 Task: Open Card Card0000000367 in Board Board0000000092 in Workspace WS0000000031 in Trello. Add Member Carxxstreet791@gmail.com to Card Card0000000367 in Board Board0000000092 in Workspace WS0000000031 in Trello. Add Orange Label titled Label0000000367 to Card Card0000000367 in Board Board0000000092 in Workspace WS0000000031 in Trello. Add Checklist CL0000000367 to Card Card0000000367 in Board Board0000000092 in Workspace WS0000000031 in Trello. Add Dates with Start Date as Oct 01 2023 and Due Date as Oct 31 2023 to Card Card0000000367 in Board Board0000000092 in Workspace WS0000000031 in Trello
Action: Mouse moved to (308, 424)
Screenshot: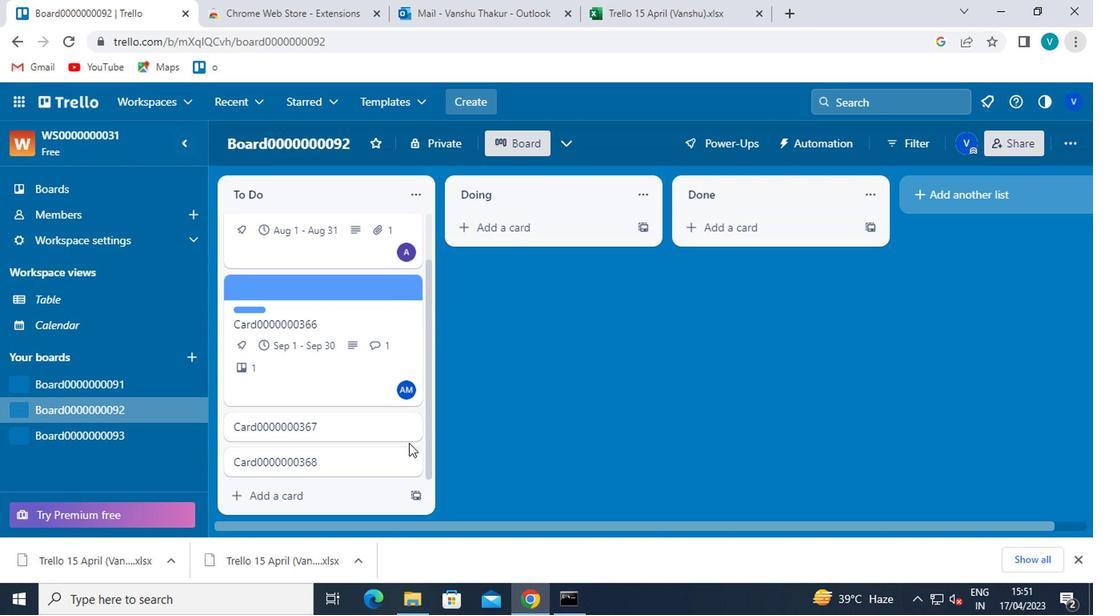 
Action: Mouse pressed left at (308, 424)
Screenshot: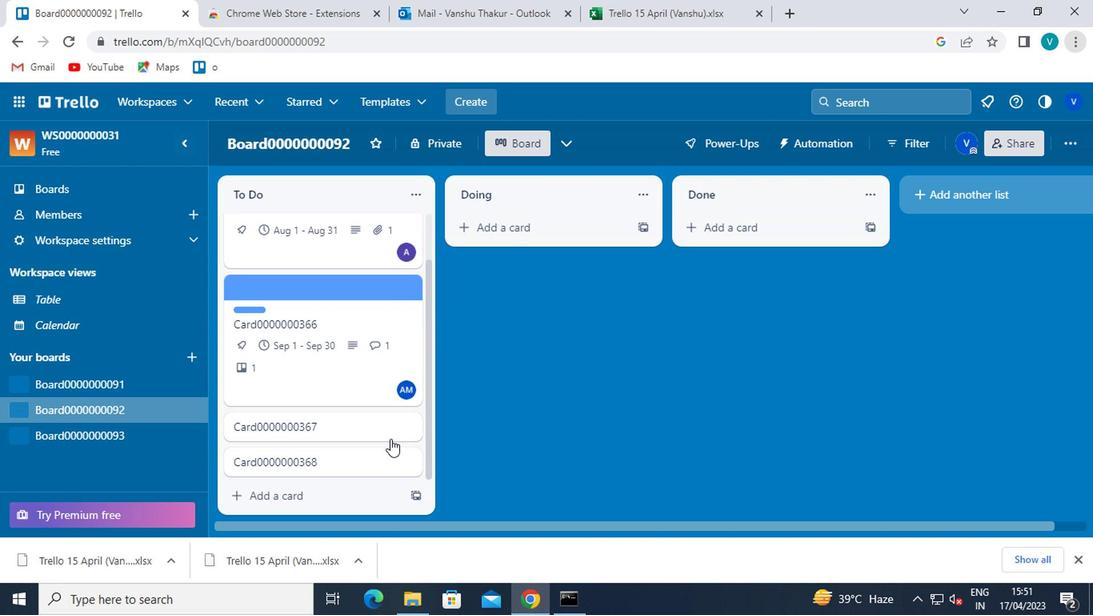 
Action: Mouse moved to (734, 224)
Screenshot: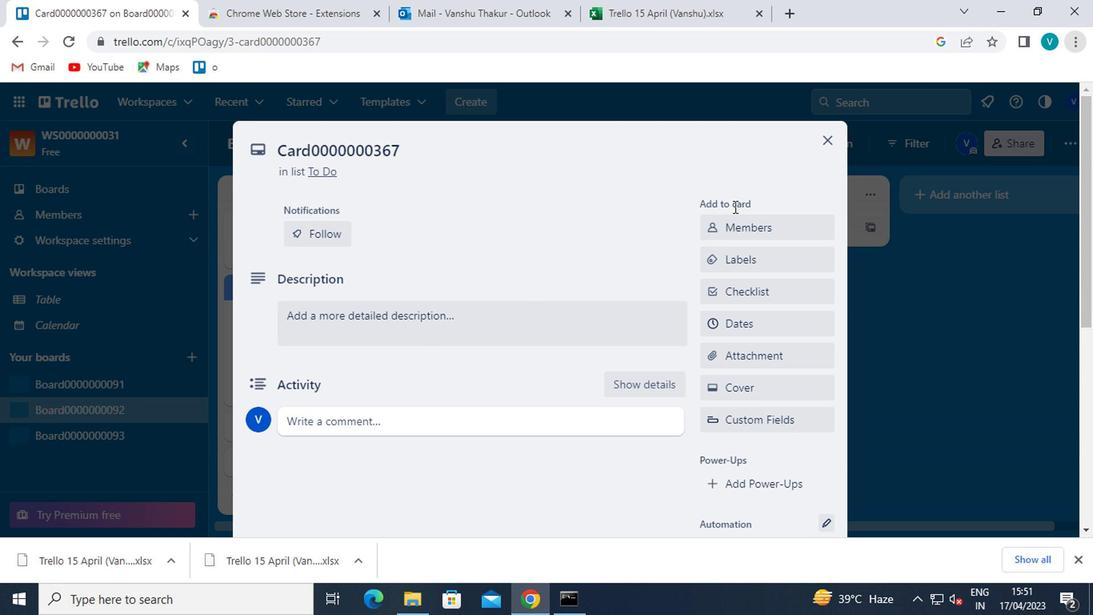 
Action: Mouse pressed left at (734, 224)
Screenshot: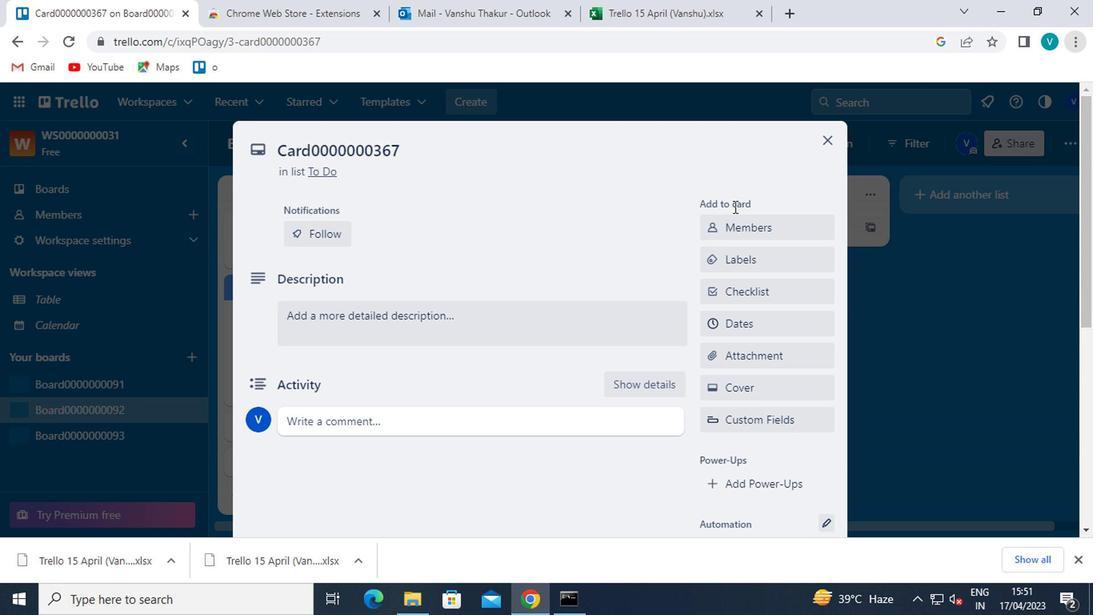 
Action: Mouse moved to (743, 301)
Screenshot: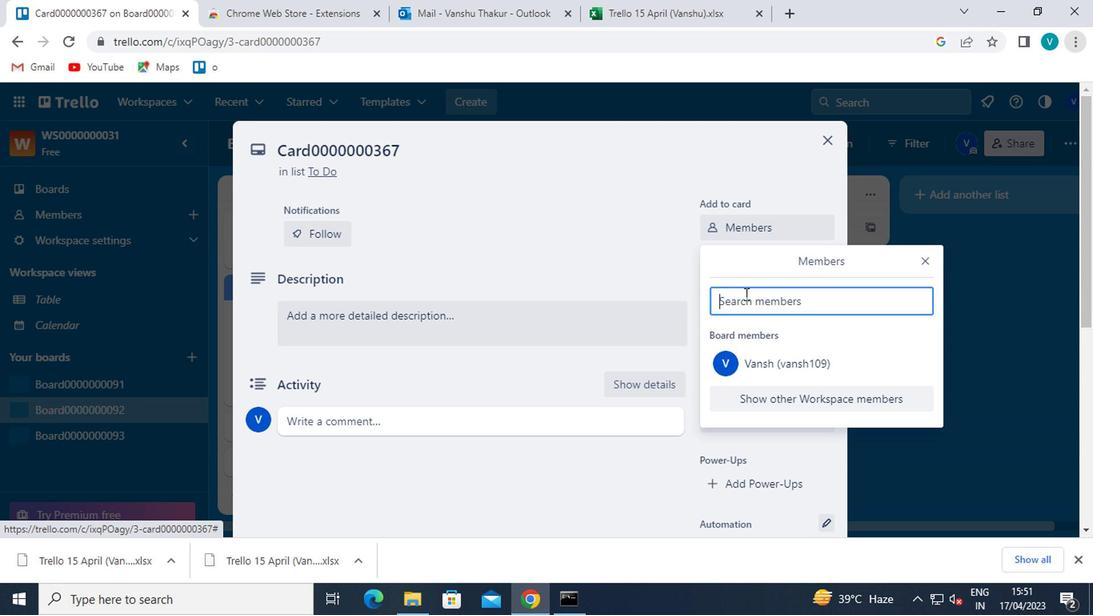 
Action: Mouse pressed left at (743, 301)
Screenshot: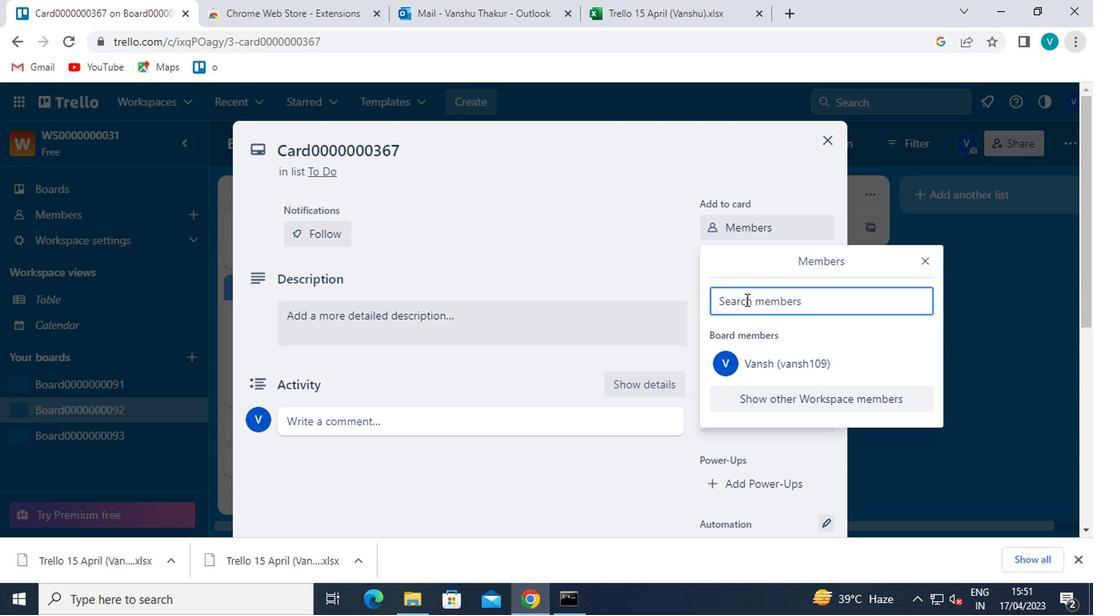 
Action: Key pressed <Key.shift><Key.shift><Key.shift>CARXXSTREET791<Key.shift>@GMAIL.COM
Screenshot: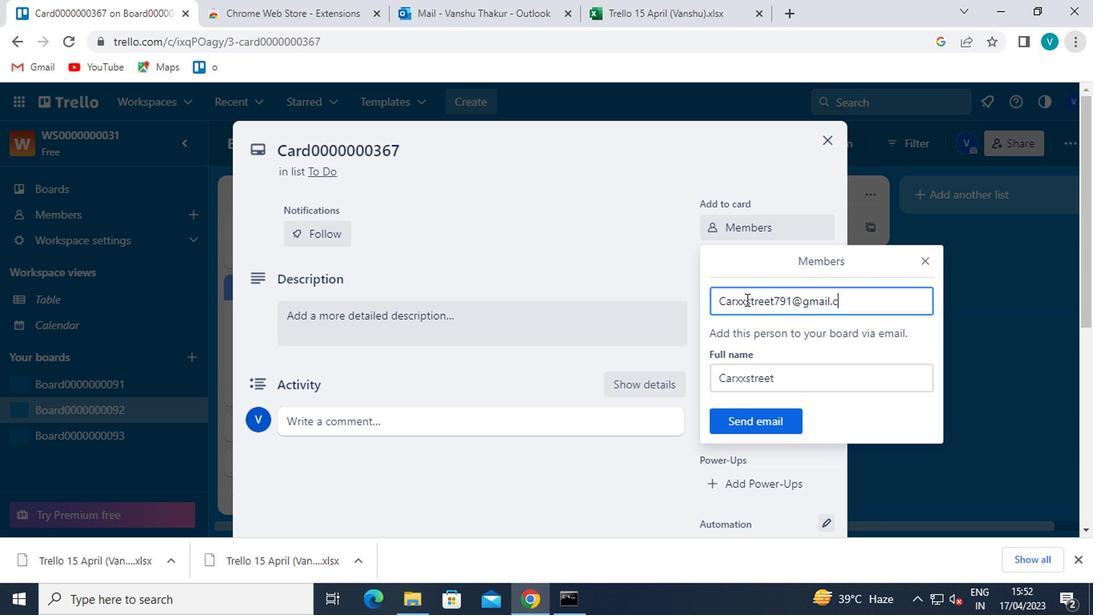 
Action: Mouse moved to (751, 420)
Screenshot: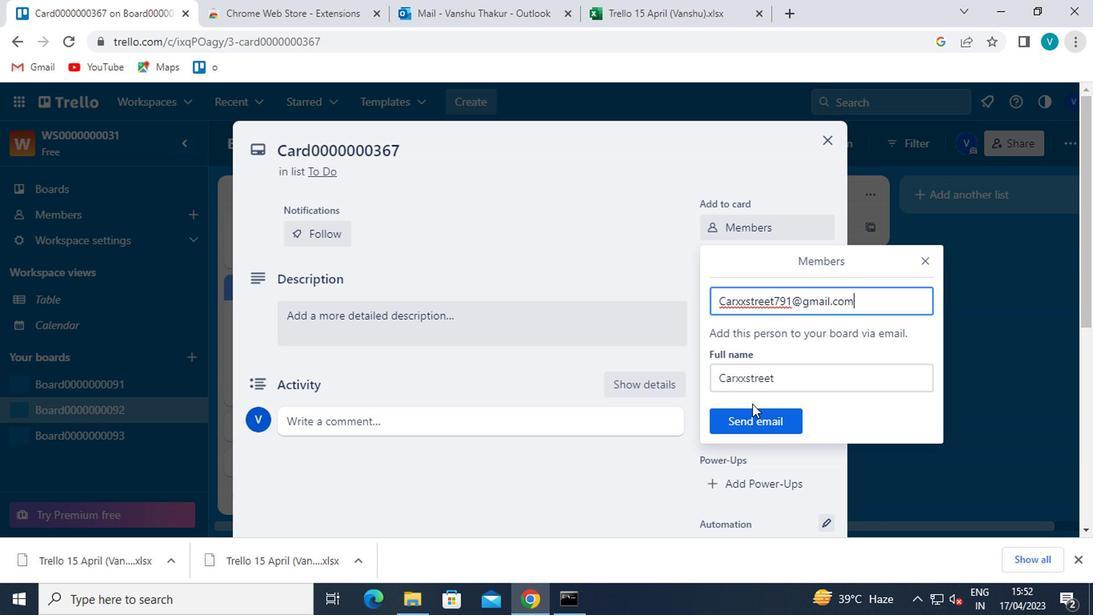 
Action: Mouse pressed left at (751, 420)
Screenshot: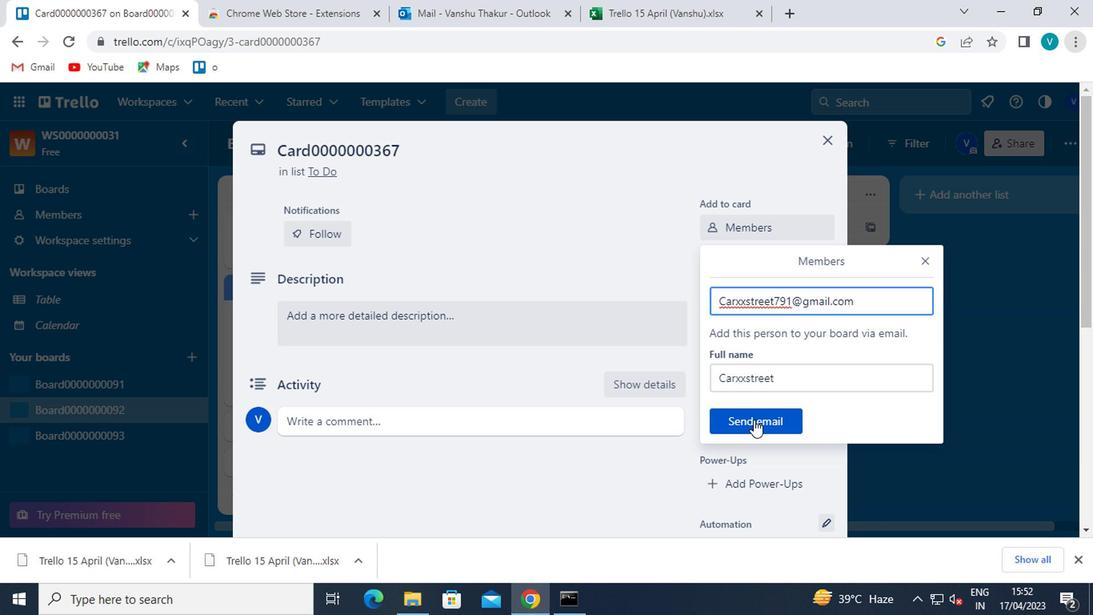 
Action: Mouse moved to (798, 256)
Screenshot: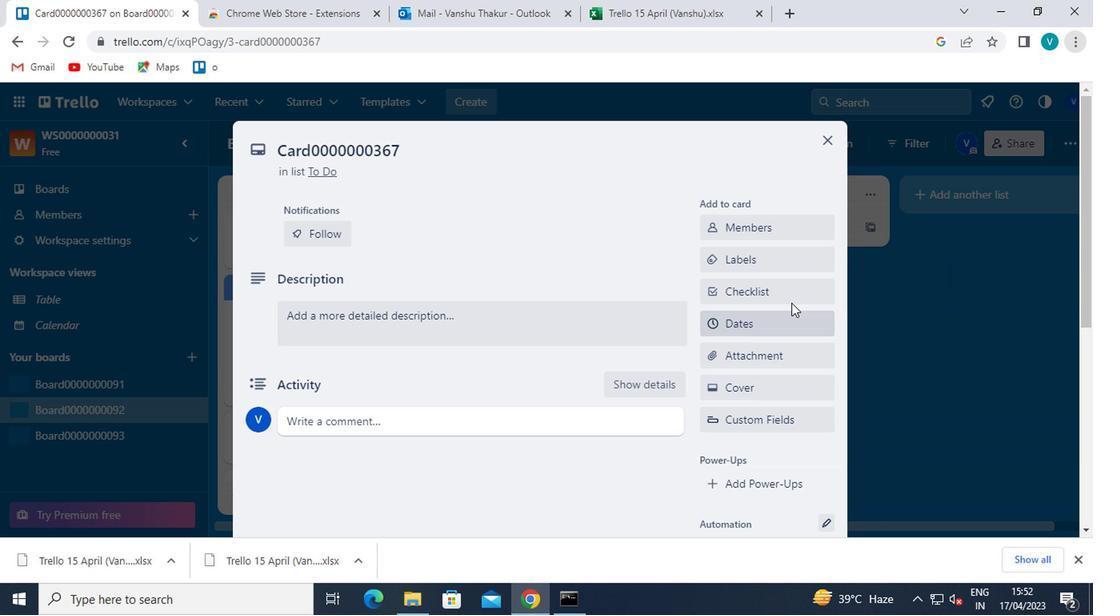 
Action: Mouse pressed left at (798, 256)
Screenshot: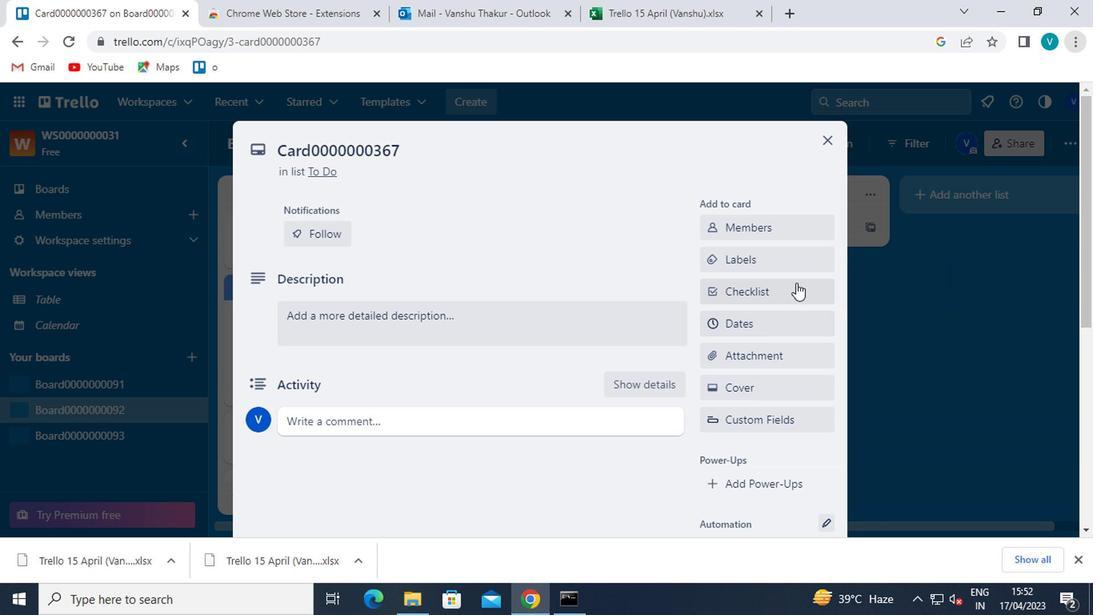 
Action: Mouse moved to (799, 482)
Screenshot: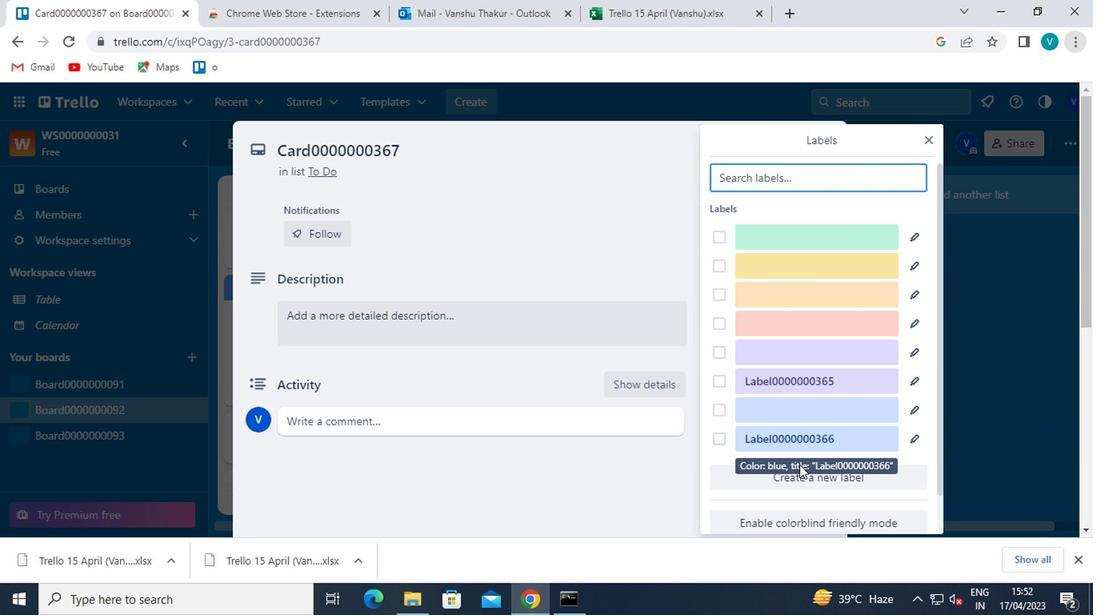 
Action: Mouse pressed left at (799, 482)
Screenshot: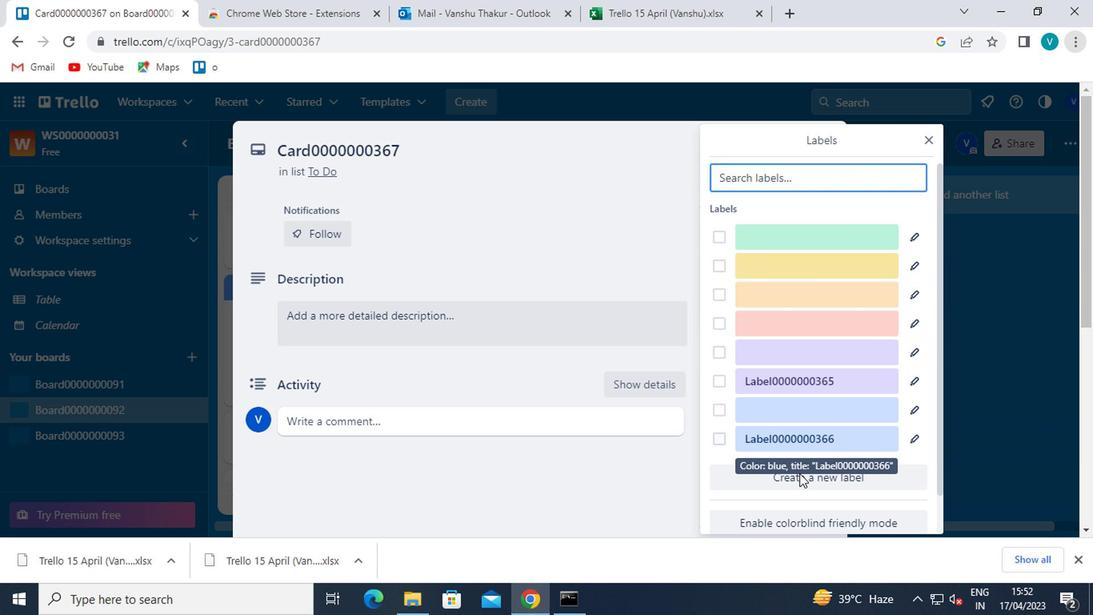 
Action: Mouse moved to (800, 369)
Screenshot: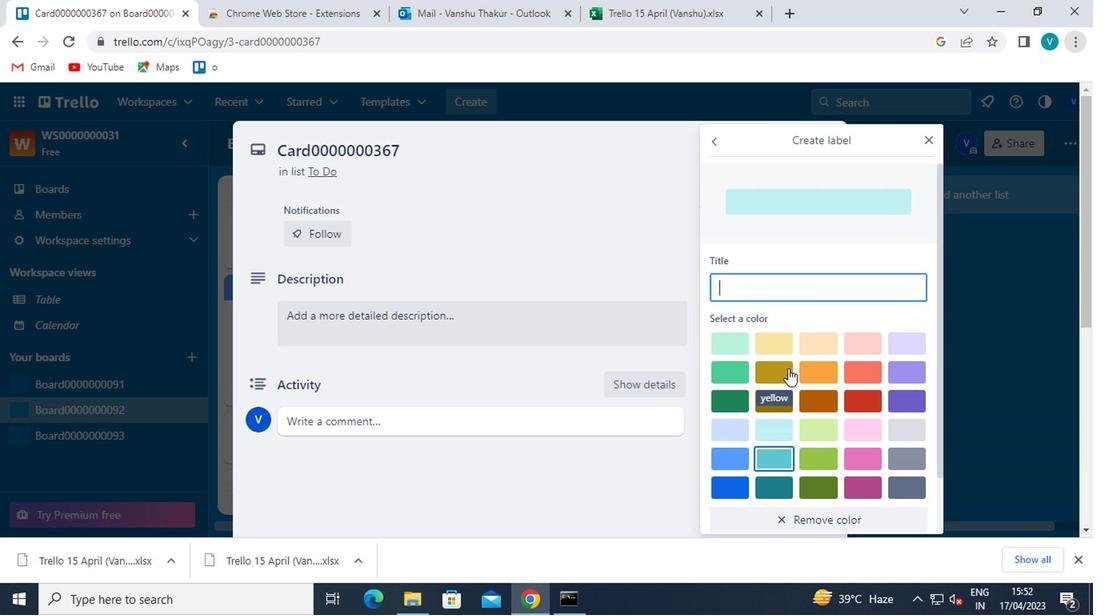 
Action: Mouse pressed left at (800, 369)
Screenshot: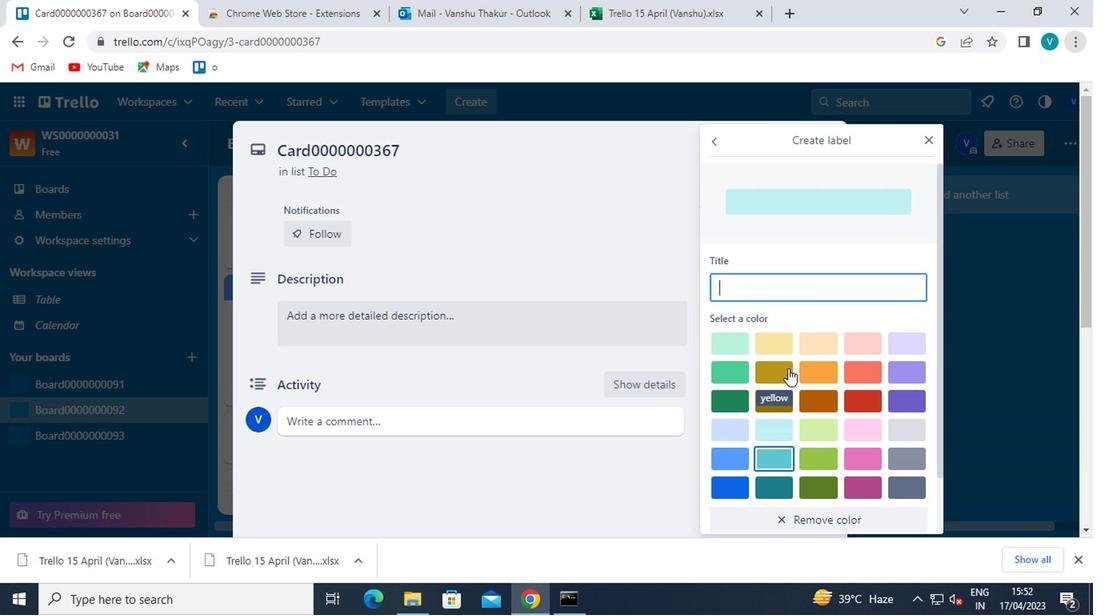 
Action: Mouse moved to (811, 312)
Screenshot: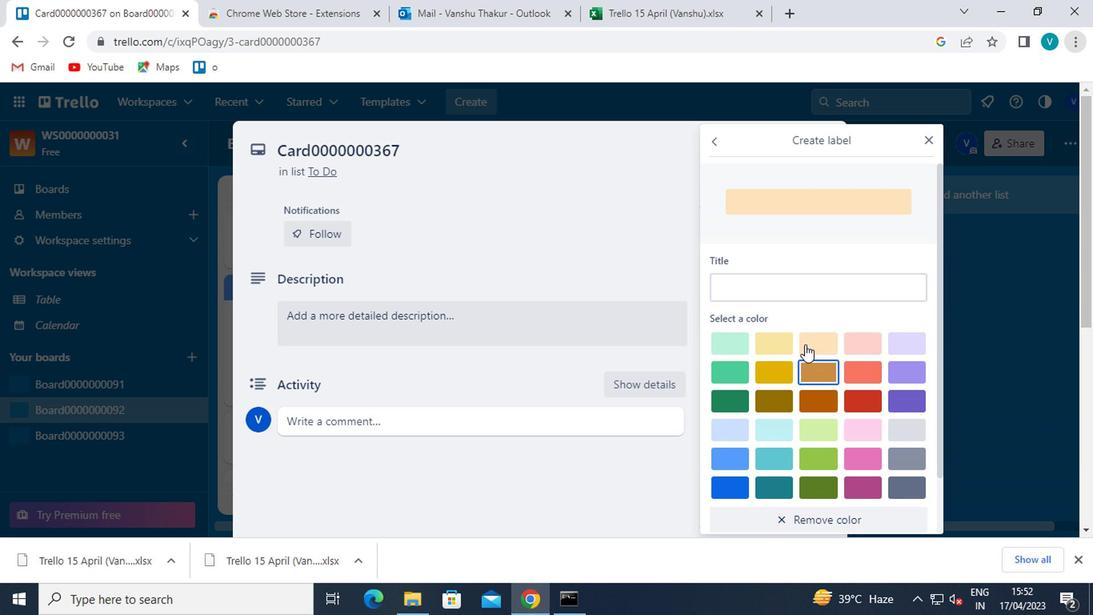 
Action: Mouse pressed left at (811, 312)
Screenshot: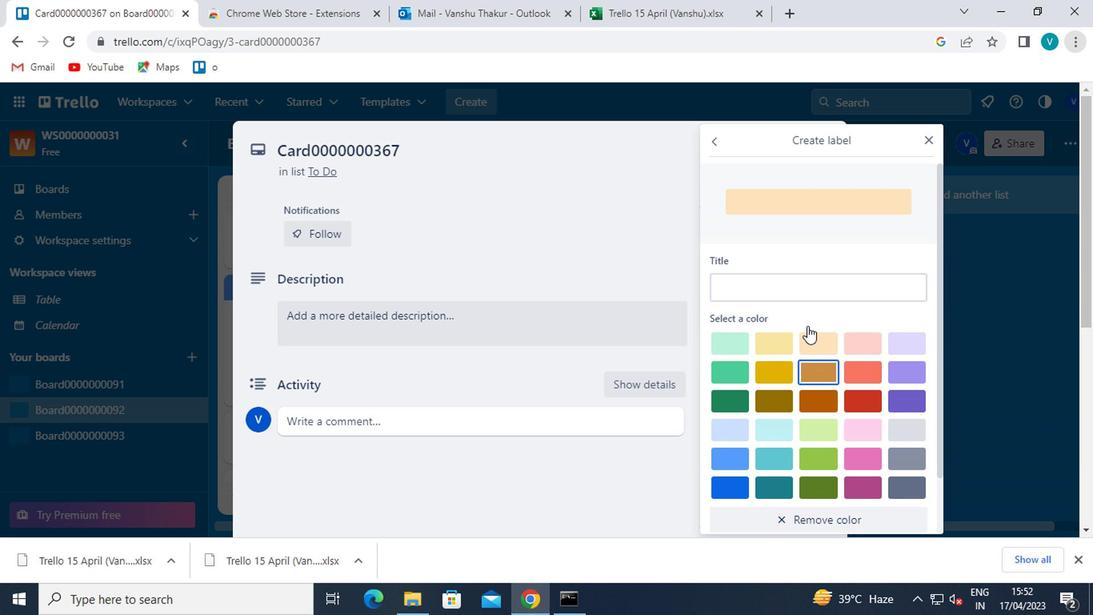 
Action: Mouse moved to (817, 298)
Screenshot: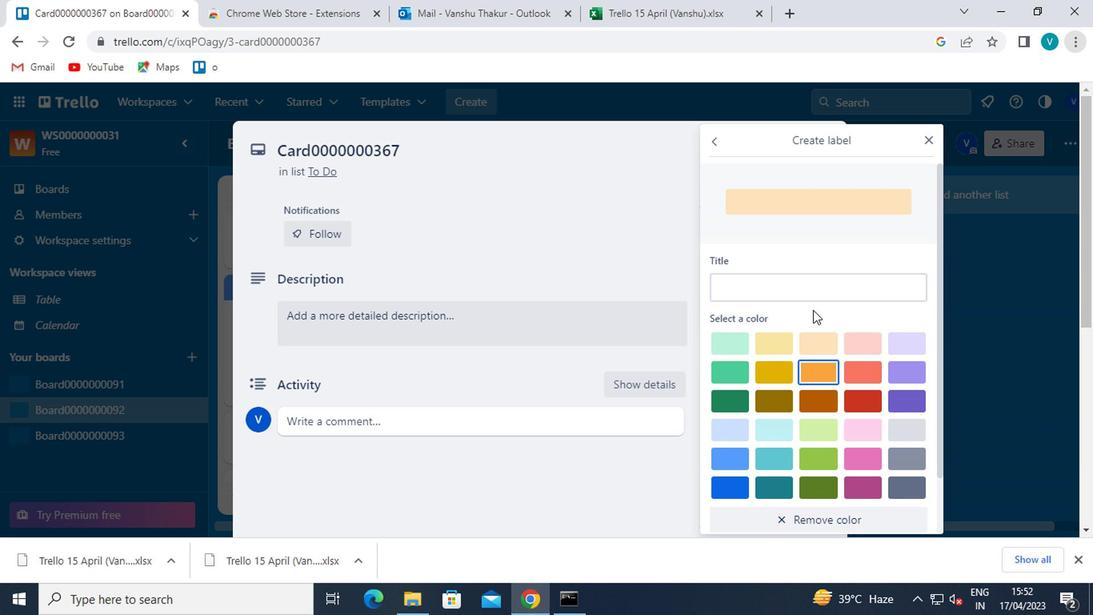 
Action: Mouse pressed left at (817, 298)
Screenshot: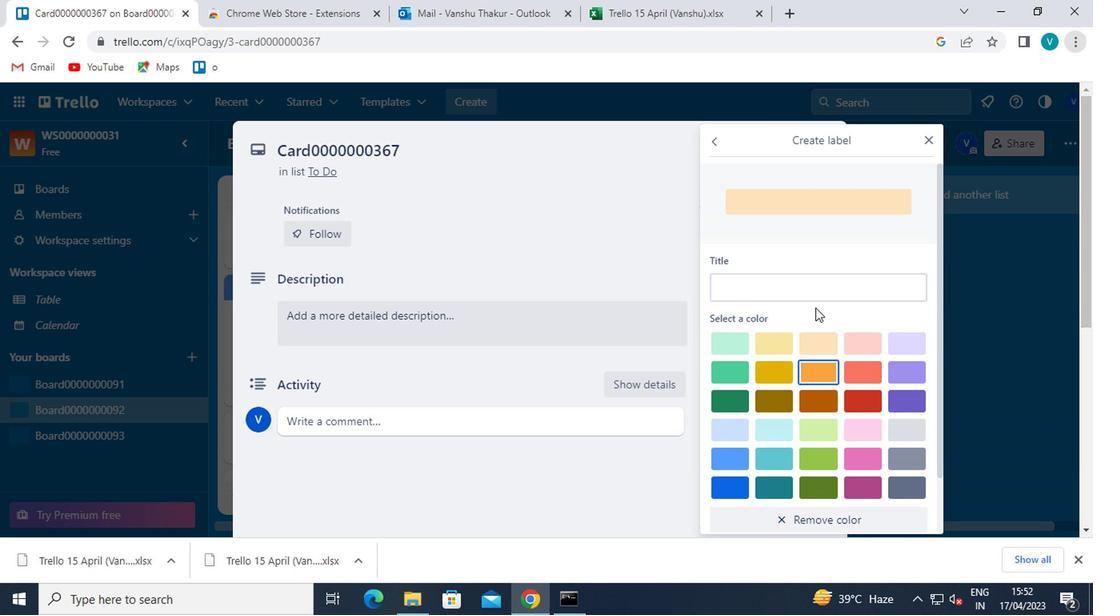 
Action: Mouse moved to (817, 293)
Screenshot: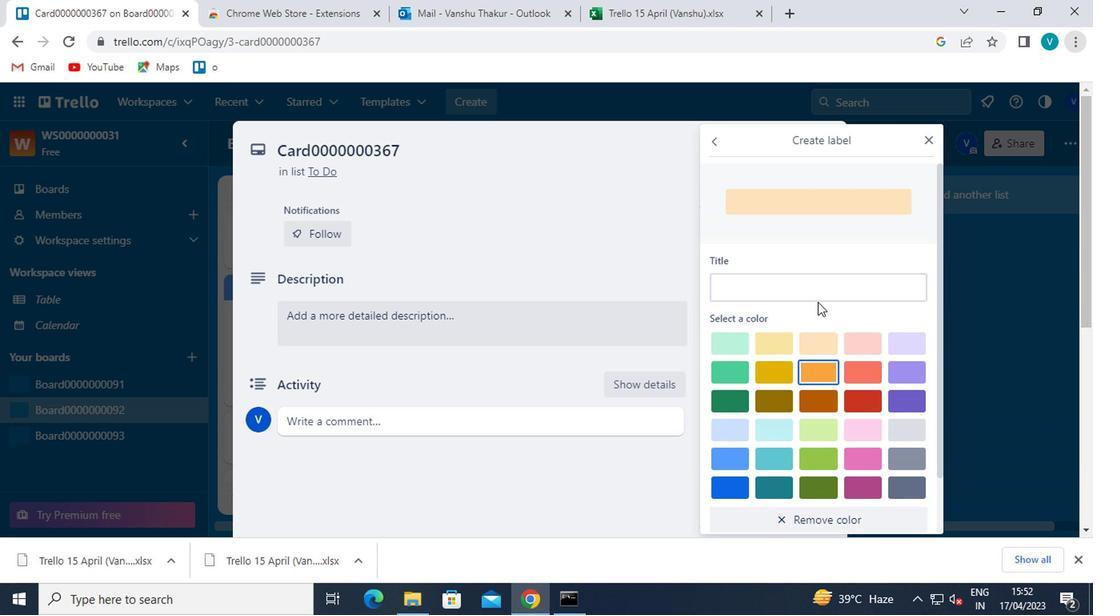 
Action: Key pressed <Key.shift>LABEL0000000367
Screenshot: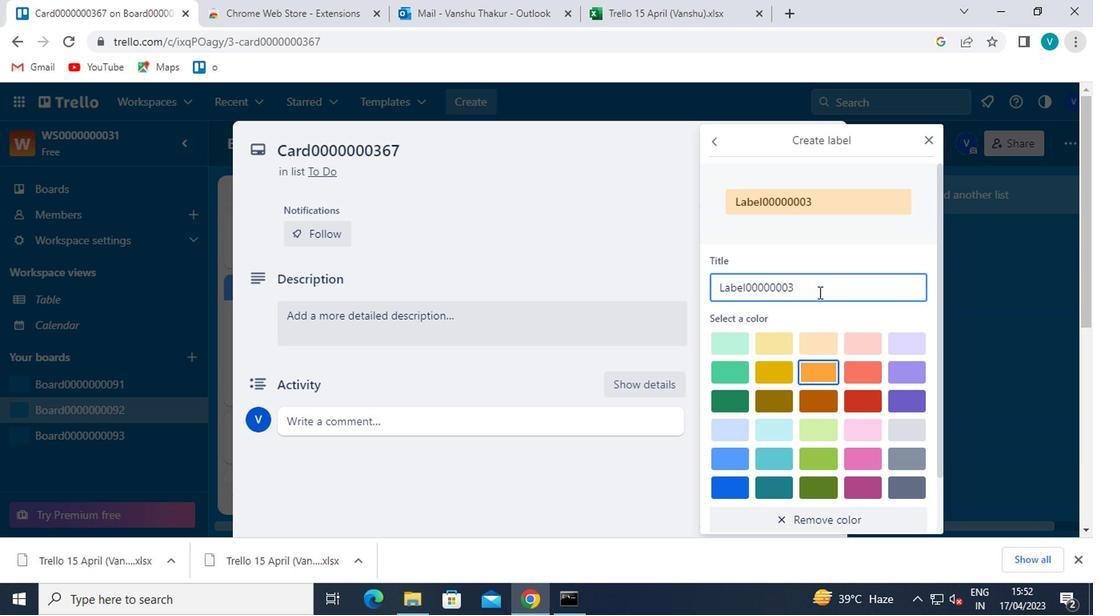 
Action: Mouse scrolled (817, 293) with delta (0, 0)
Screenshot: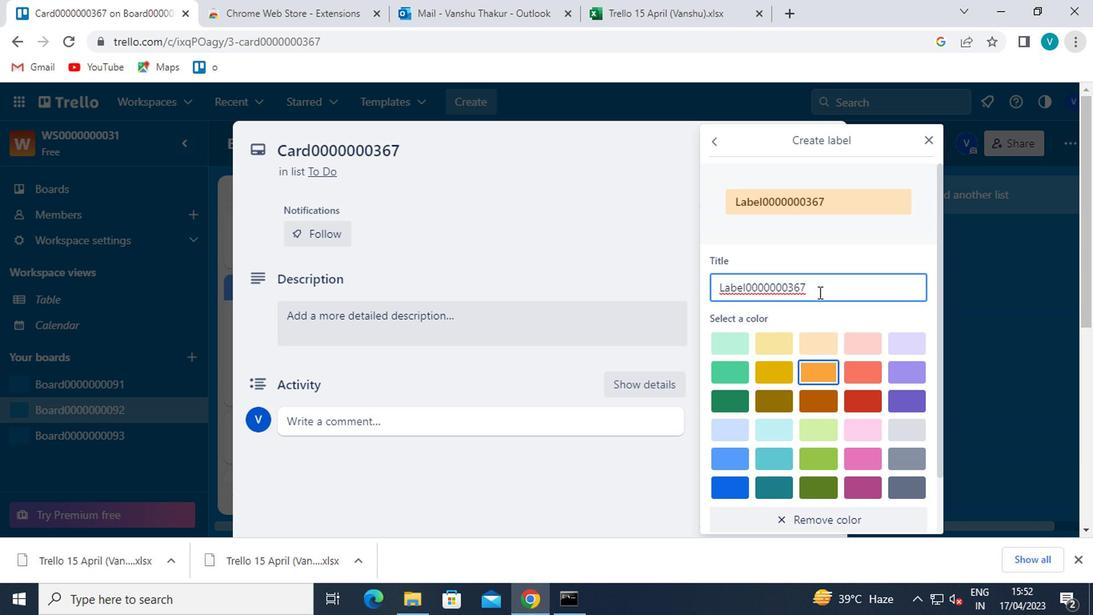
Action: Mouse scrolled (817, 293) with delta (0, 0)
Screenshot: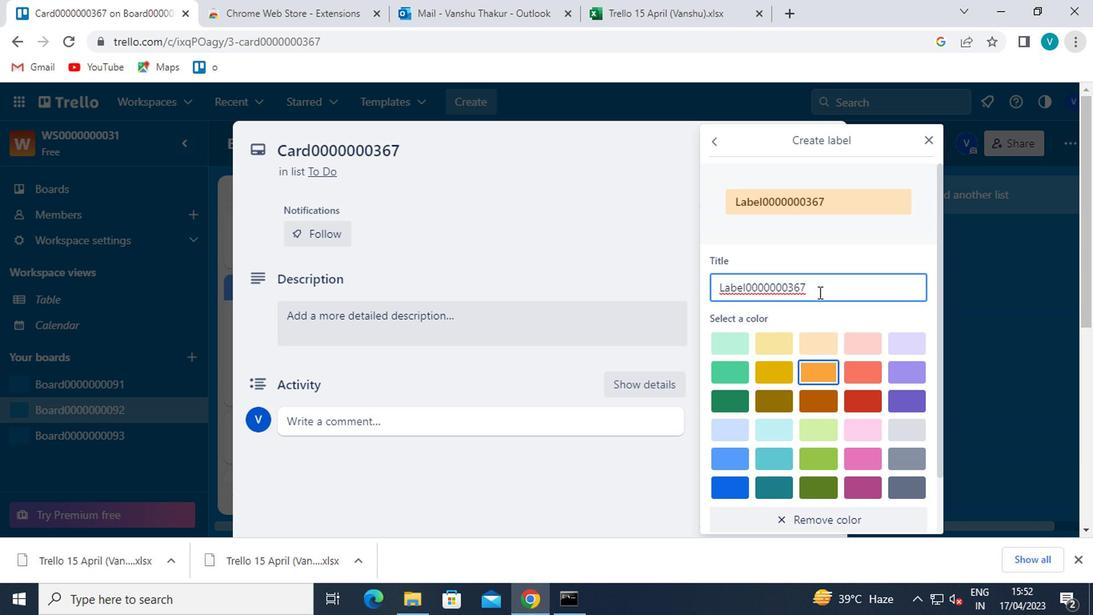 
Action: Mouse moved to (735, 512)
Screenshot: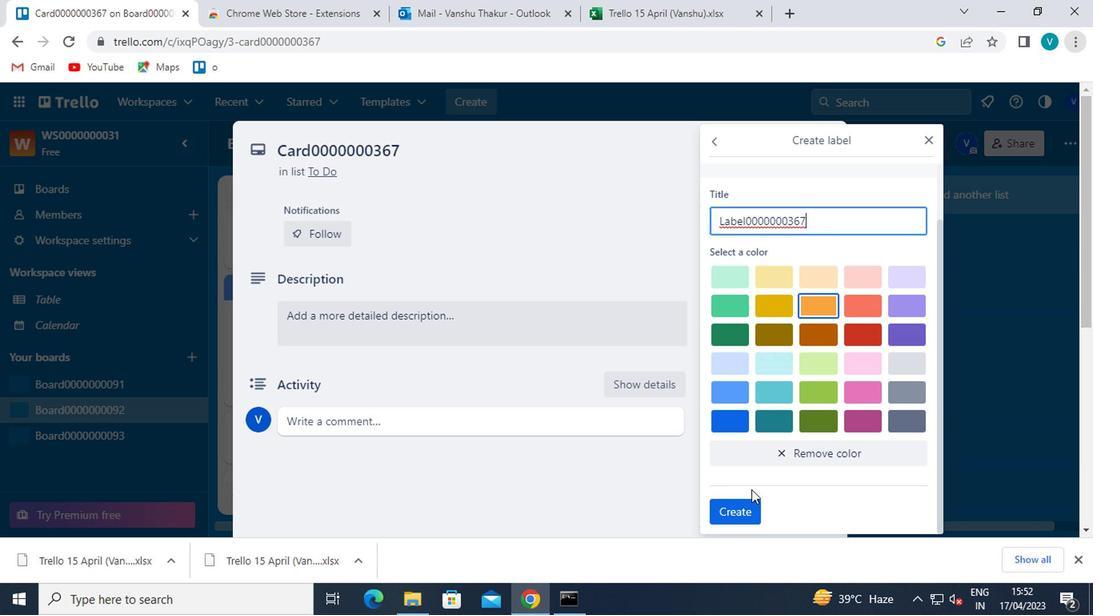 
Action: Mouse pressed left at (735, 512)
Screenshot: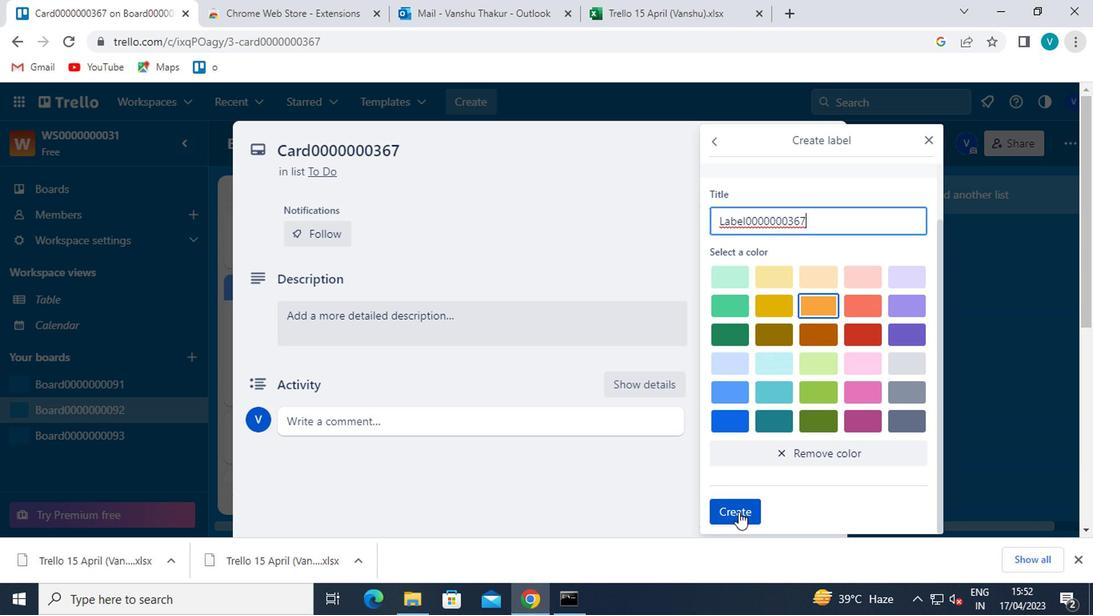 
Action: Mouse moved to (930, 147)
Screenshot: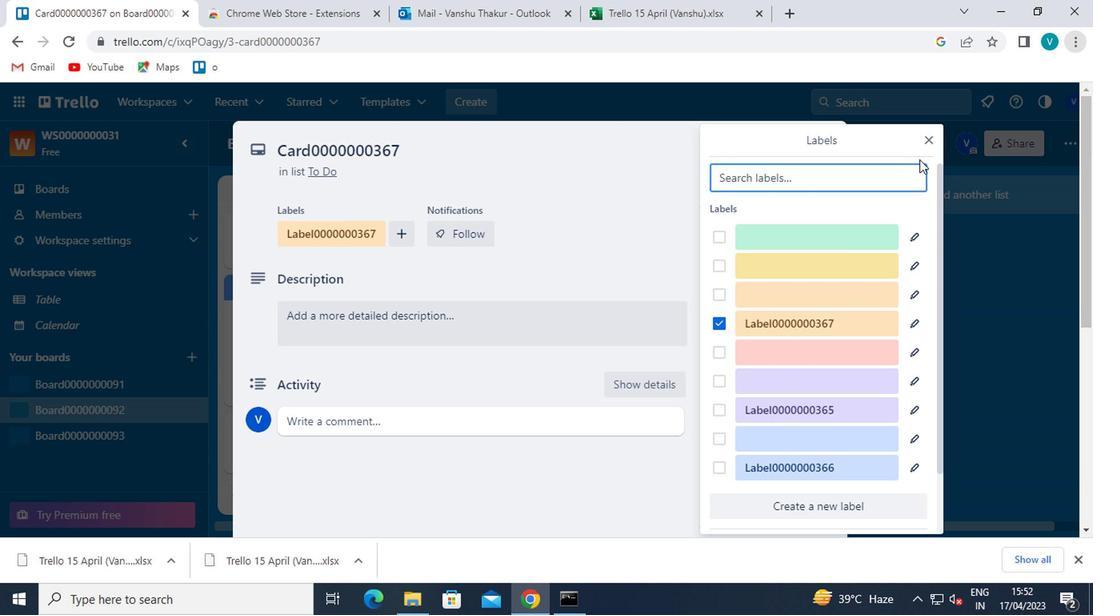 
Action: Mouse pressed left at (930, 147)
Screenshot: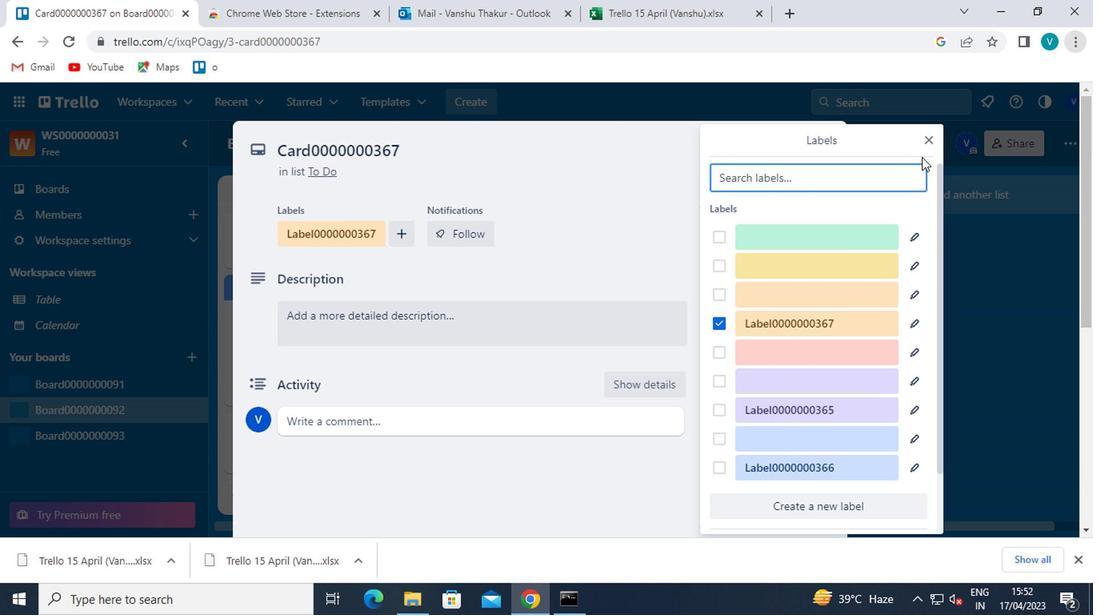 
Action: Mouse moved to (775, 285)
Screenshot: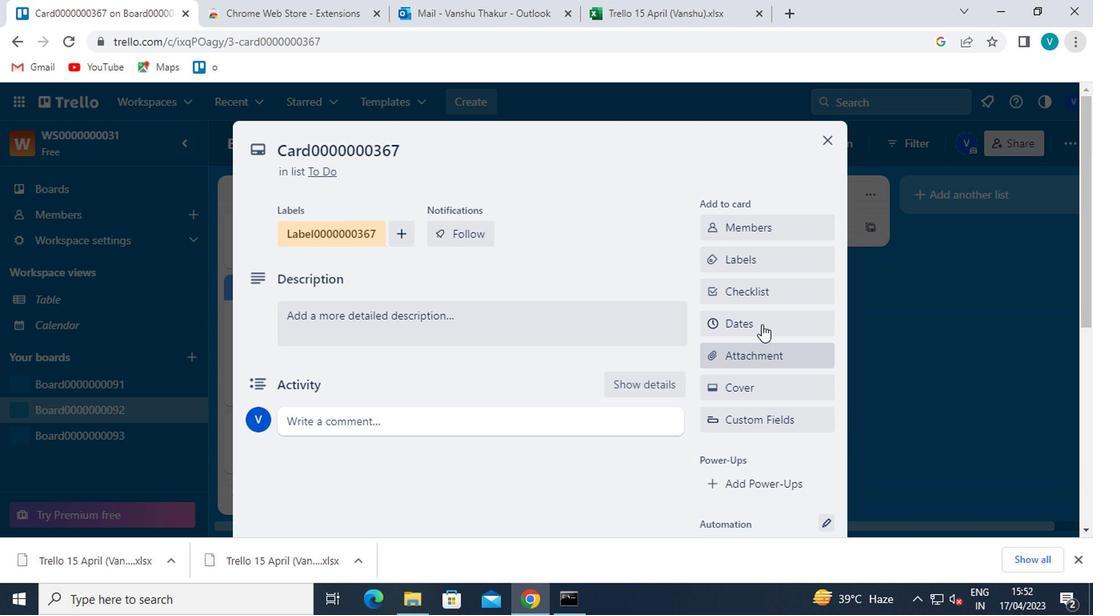 
Action: Mouse pressed left at (775, 285)
Screenshot: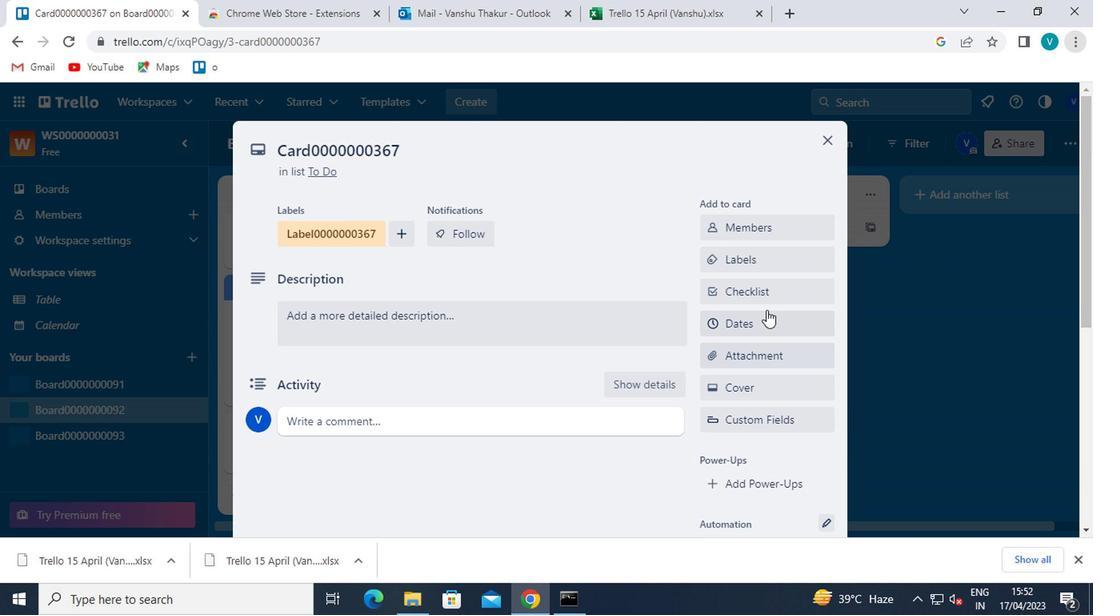 
Action: Key pressed <Key.shift>CL0000000367
Screenshot: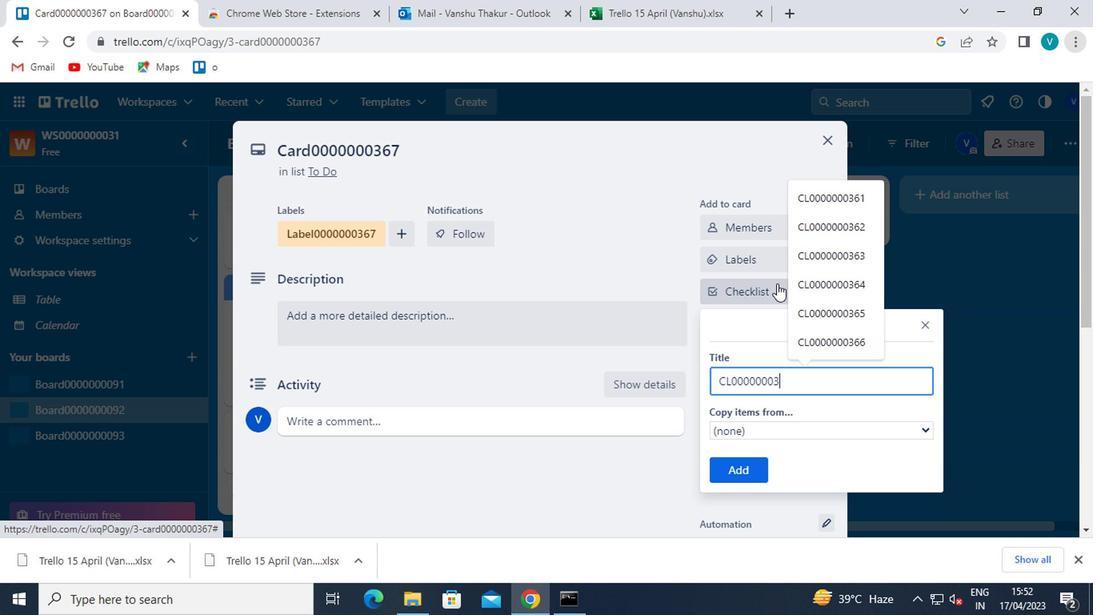 
Action: Mouse moved to (739, 464)
Screenshot: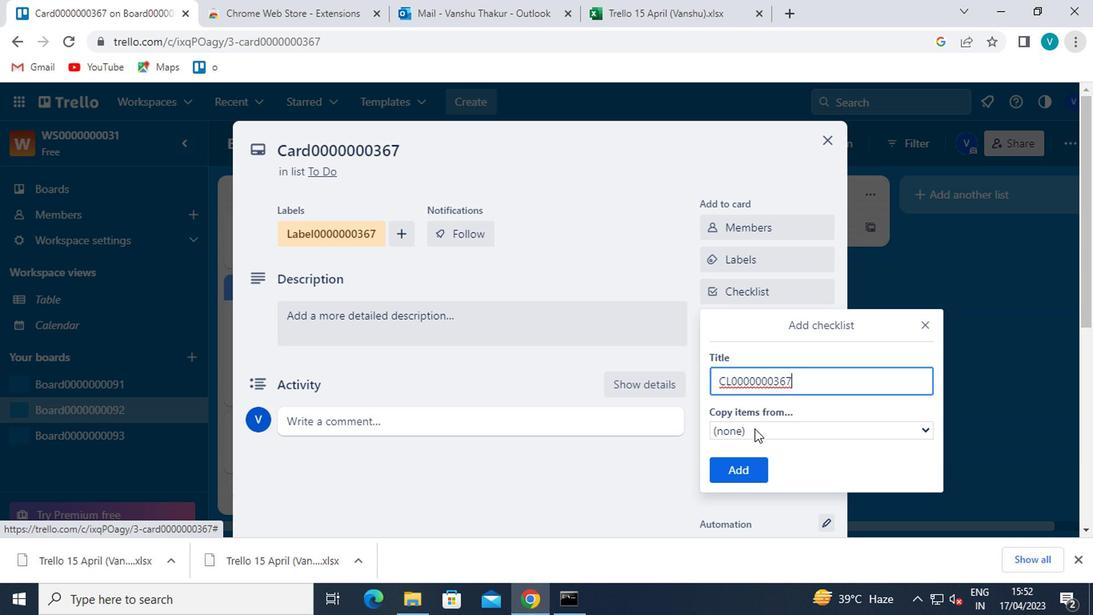 
Action: Mouse pressed left at (739, 464)
Screenshot: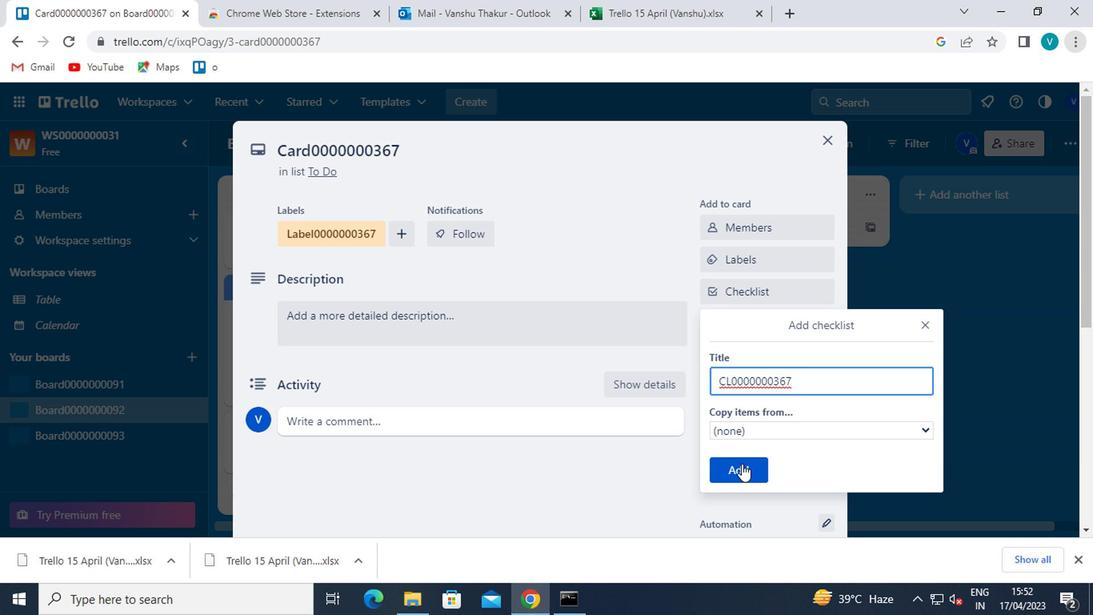 
Action: Mouse moved to (761, 323)
Screenshot: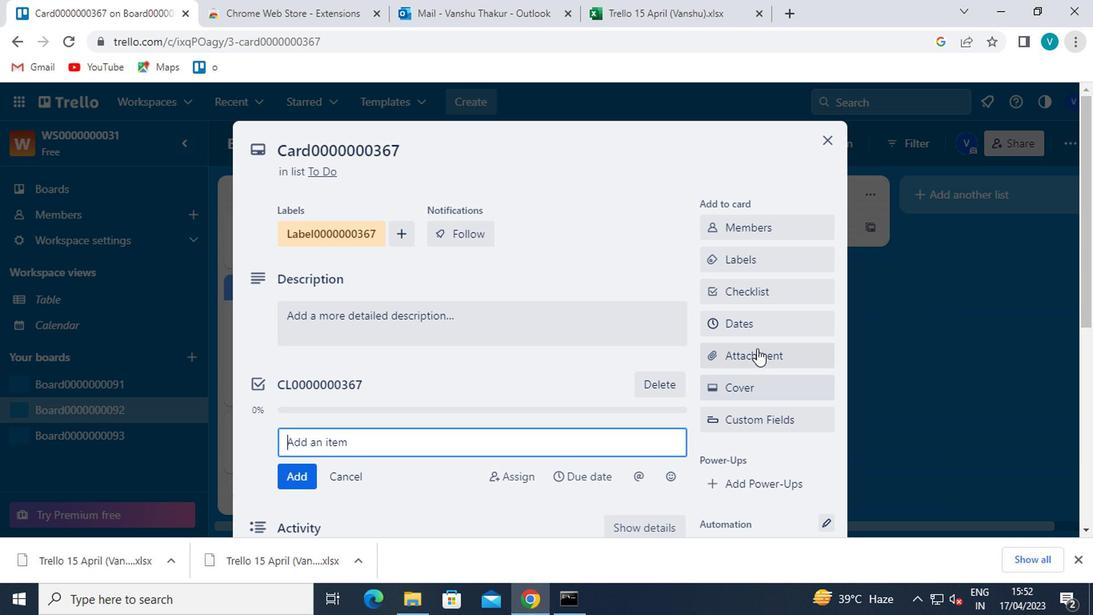 
Action: Mouse pressed left at (761, 323)
Screenshot: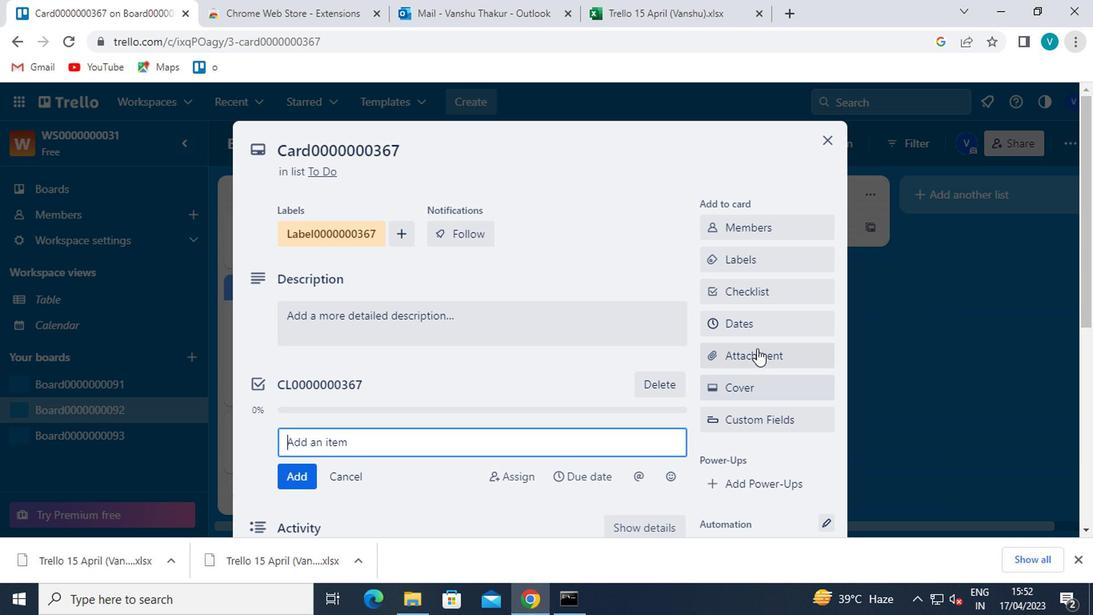 
Action: Mouse moved to (706, 433)
Screenshot: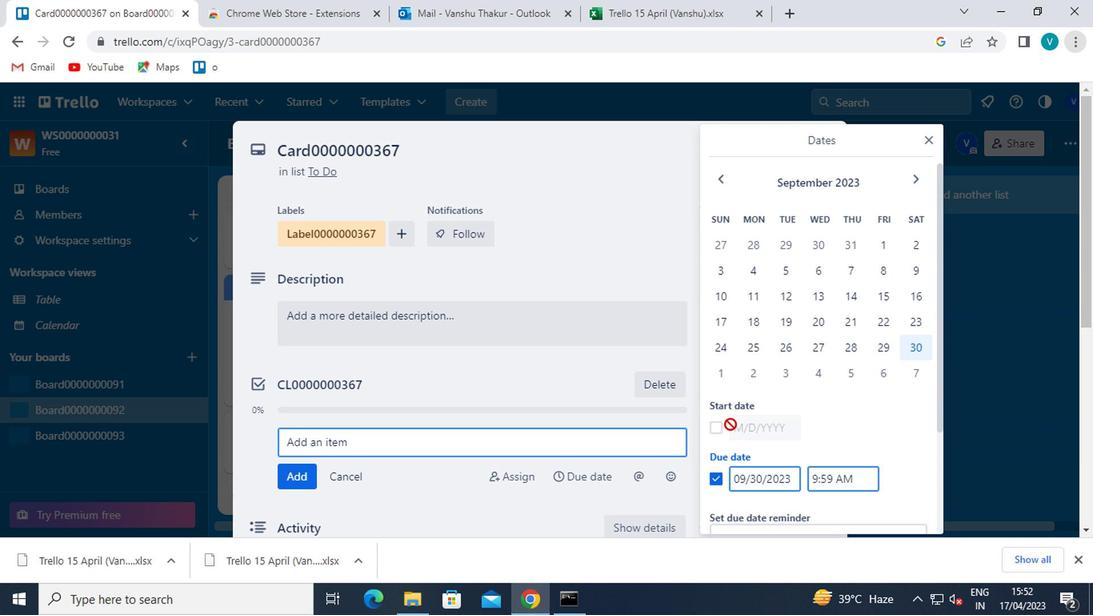 
Action: Mouse pressed left at (706, 433)
Screenshot: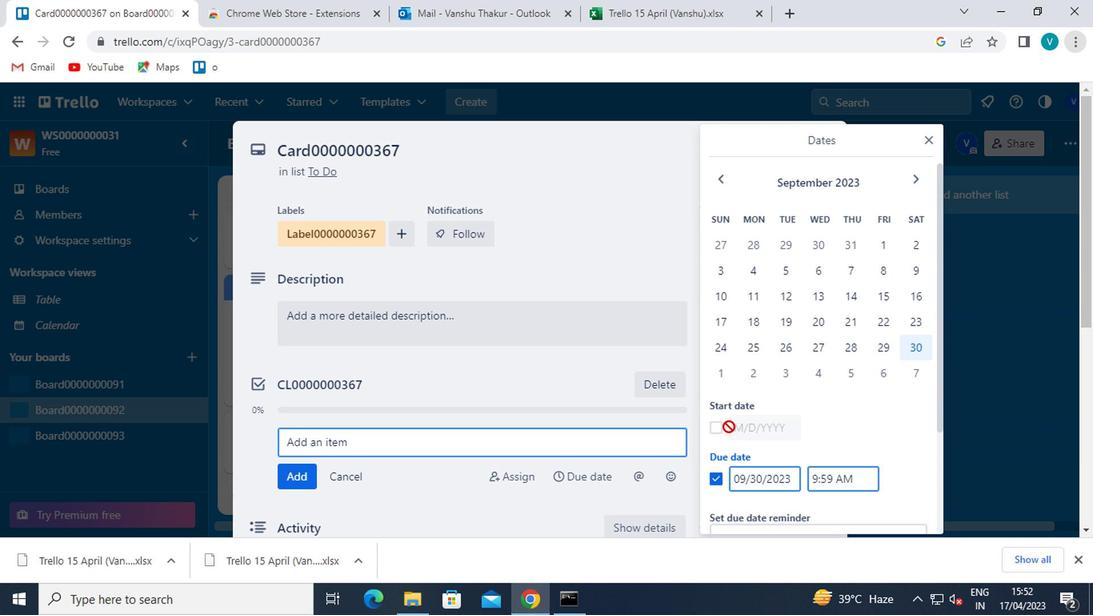 
Action: Mouse moved to (923, 178)
Screenshot: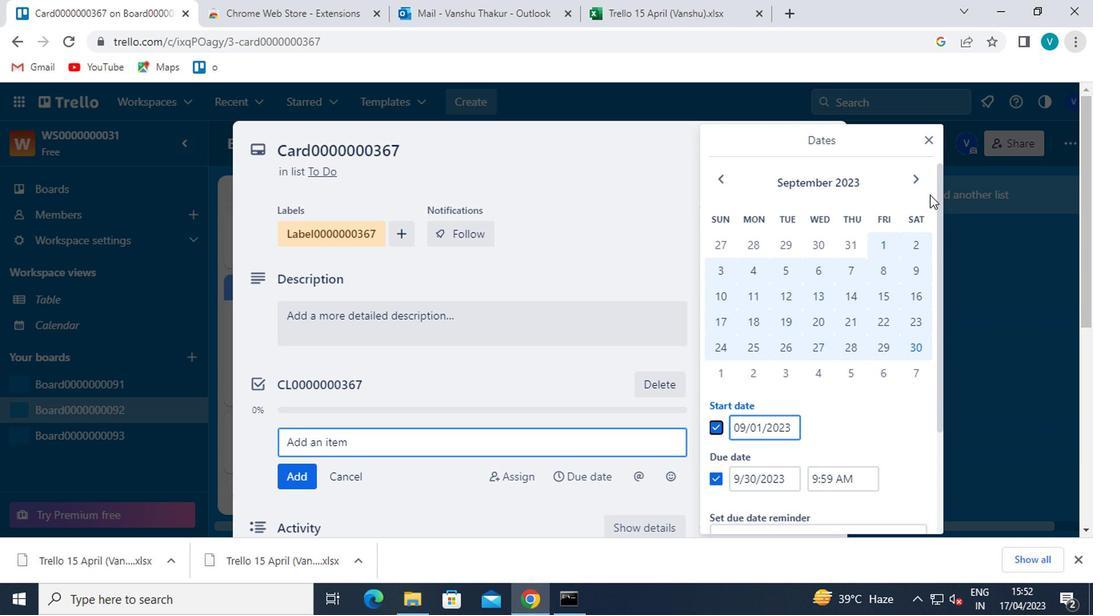 
Action: Mouse pressed left at (923, 178)
Screenshot: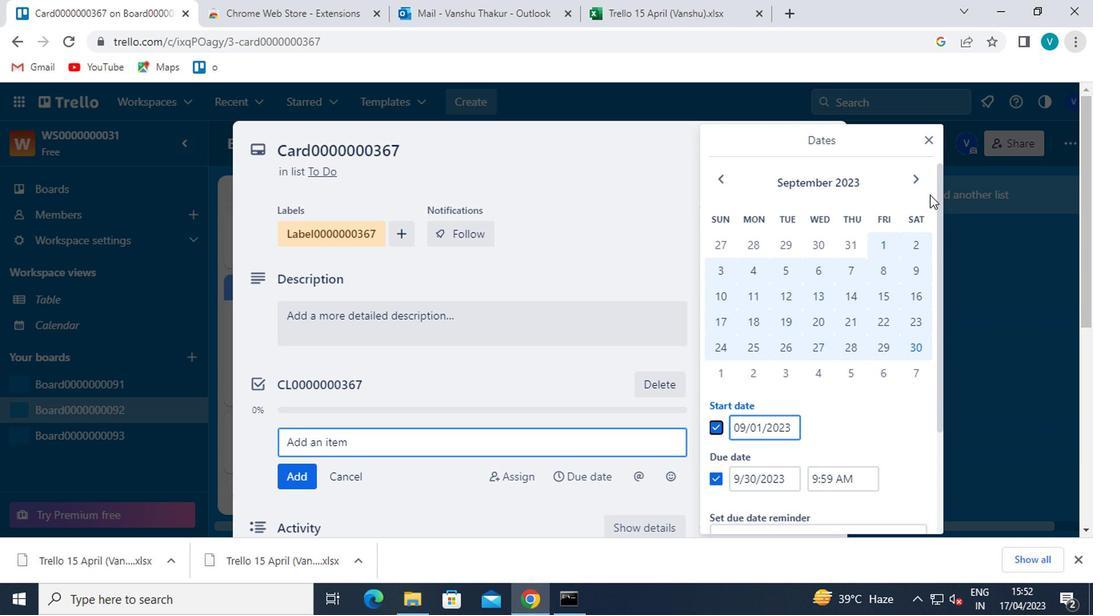 
Action: Mouse moved to (706, 243)
Screenshot: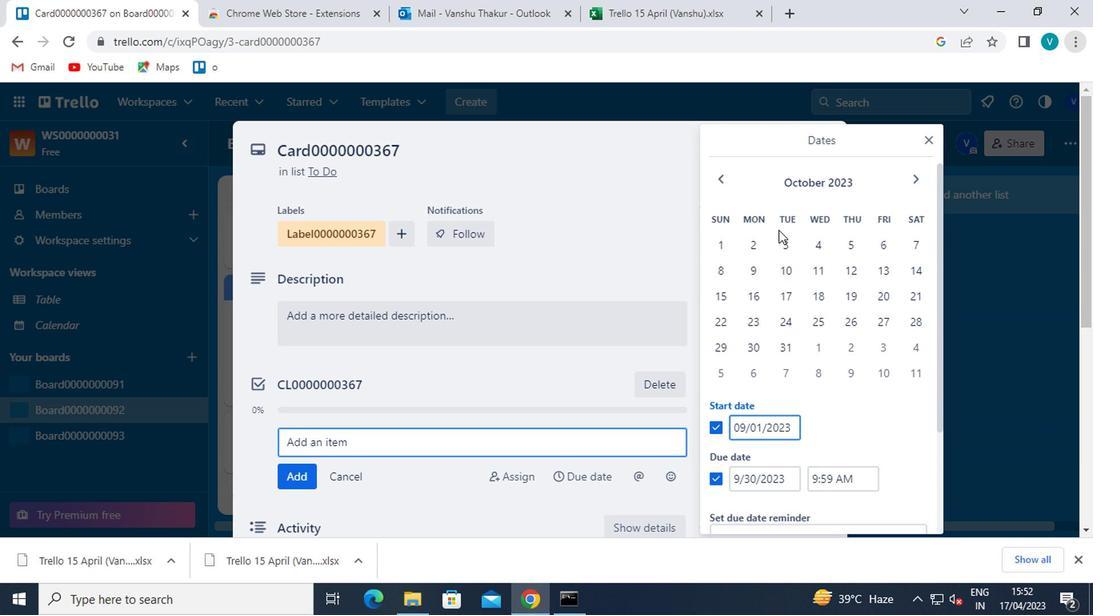 
Action: Mouse pressed left at (706, 243)
Screenshot: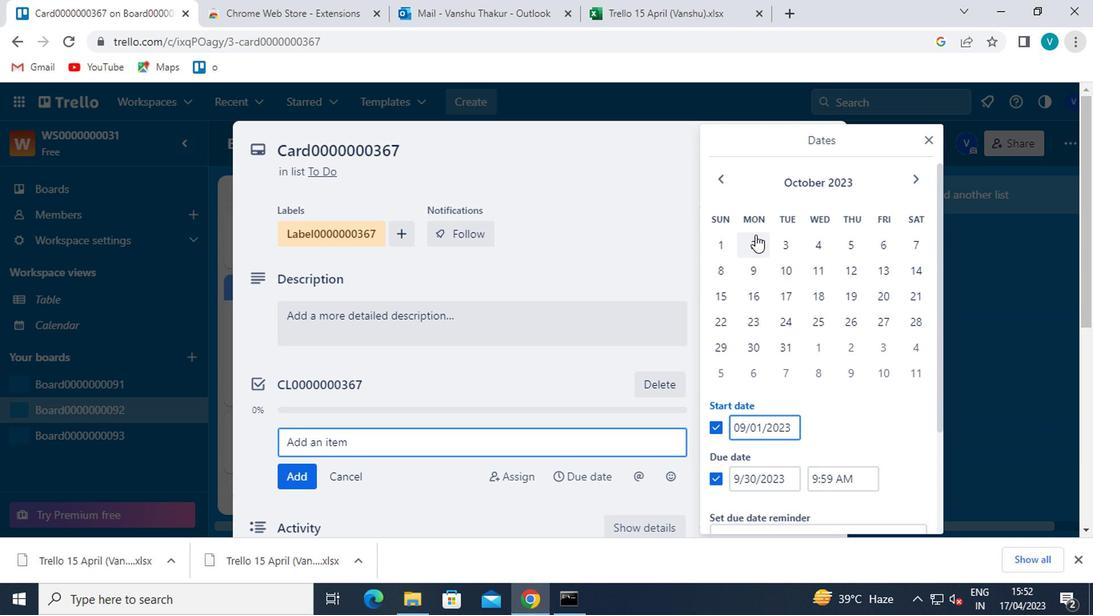 
Action: Mouse moved to (791, 346)
Screenshot: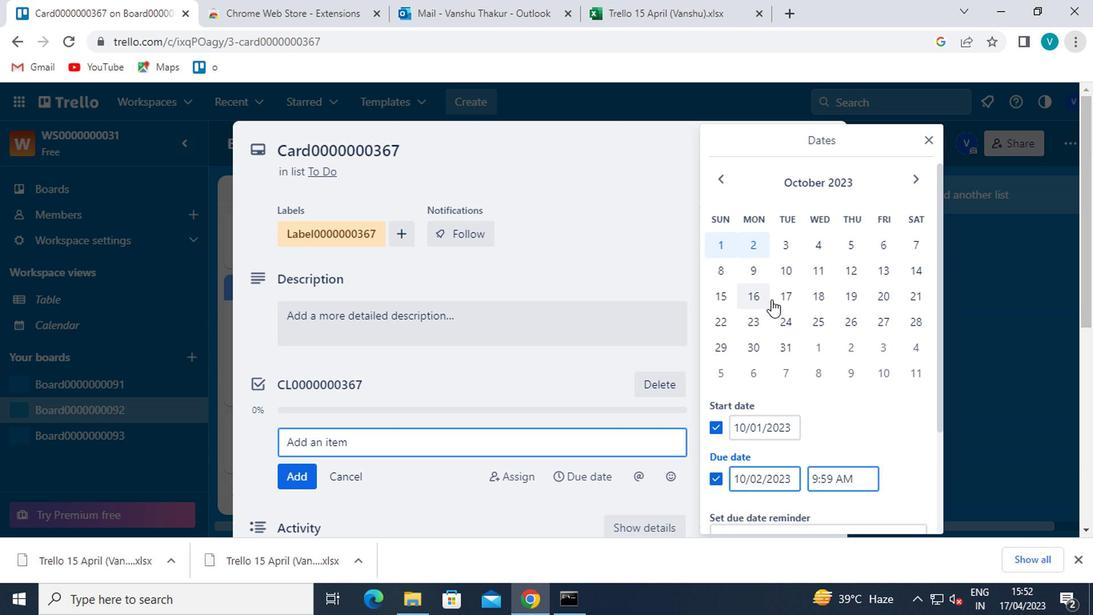 
Action: Mouse pressed left at (791, 346)
Screenshot: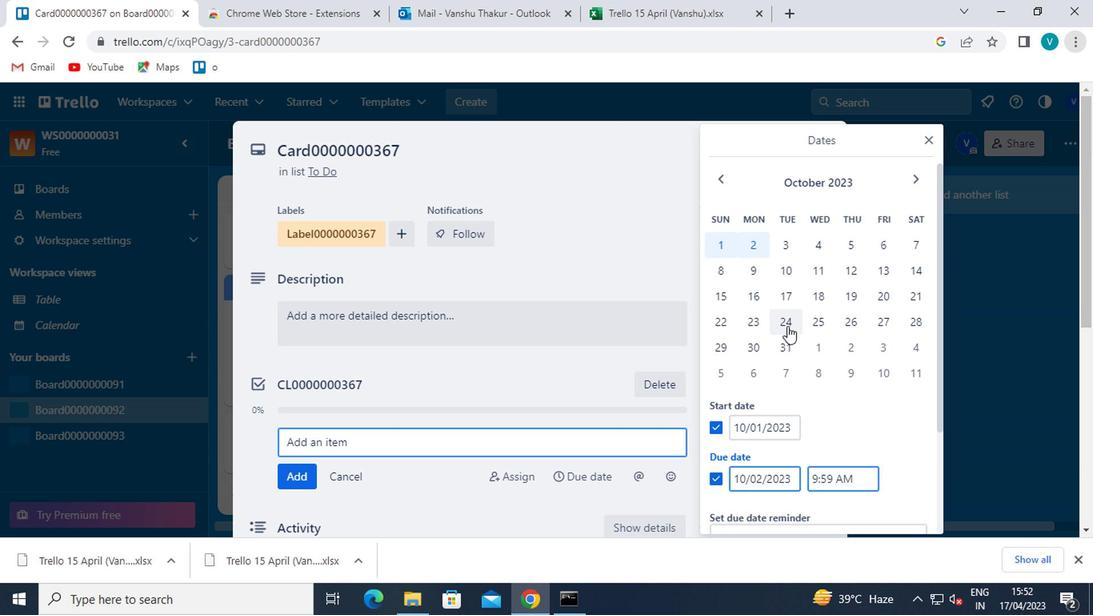 
Action: Mouse scrolled (791, 345) with delta (0, -1)
Screenshot: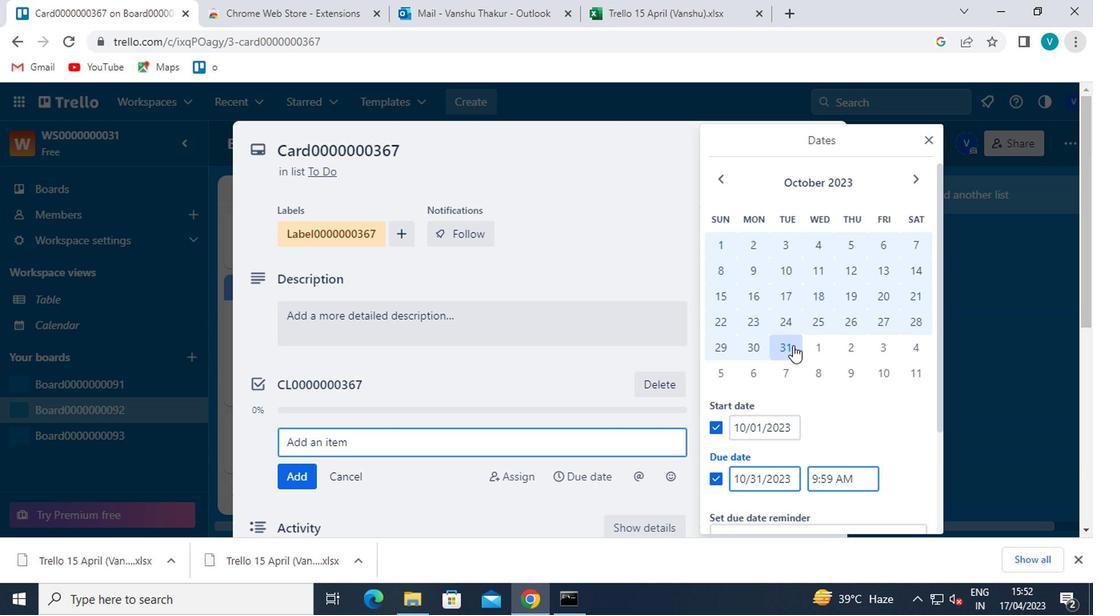 
Action: Mouse scrolled (791, 345) with delta (0, -1)
Screenshot: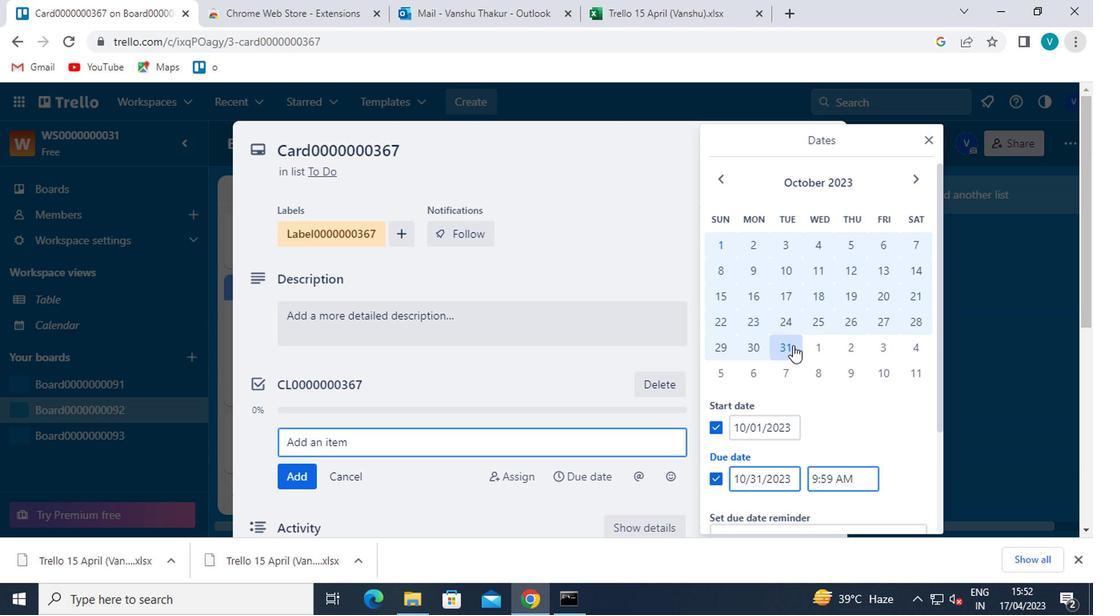 
Action: Mouse moved to (758, 467)
Screenshot: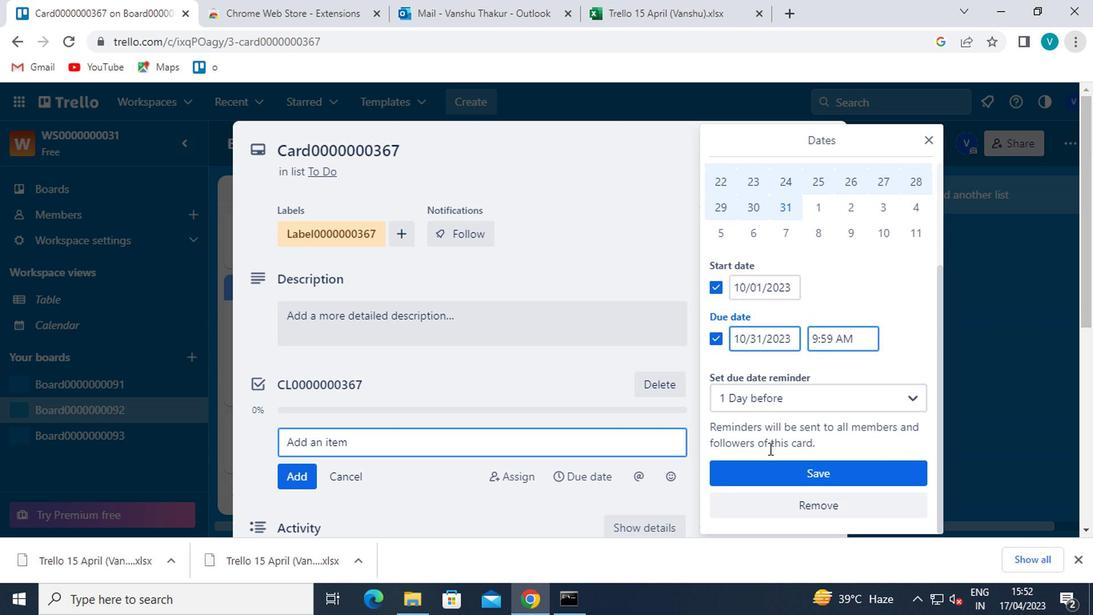 
Action: Mouse pressed left at (758, 467)
Screenshot: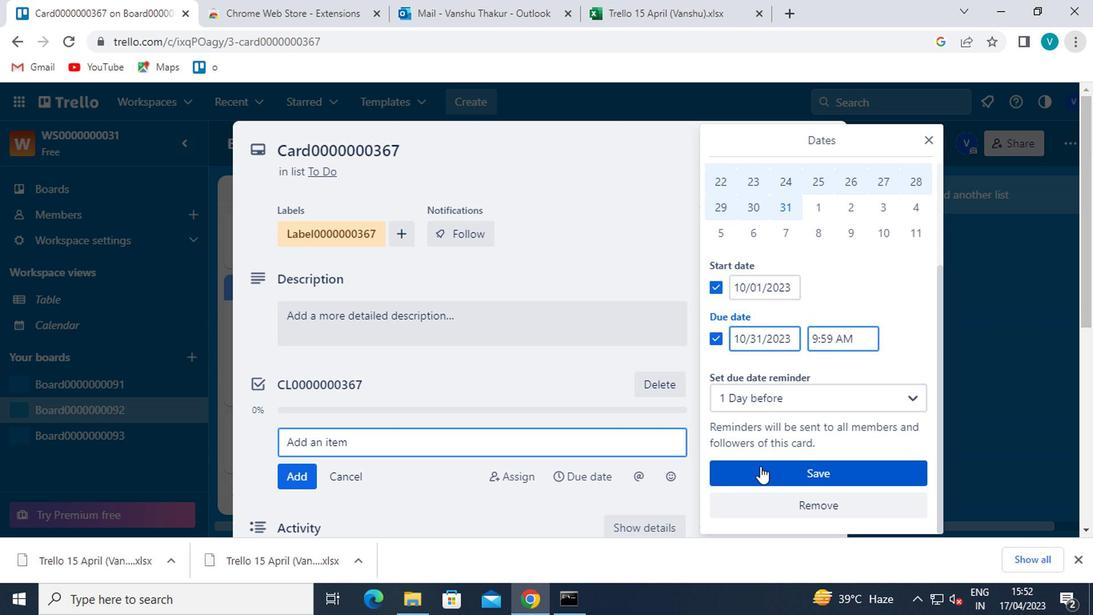 
